 Task: Add Panera Bread Broccoli Cheddar Soup to the cart.
Action: Mouse moved to (15, 109)
Screenshot: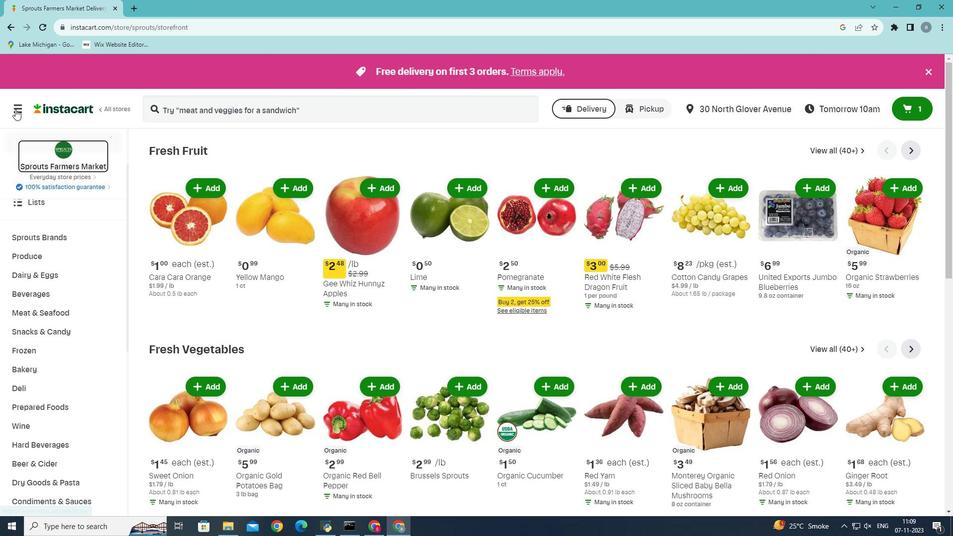
Action: Mouse pressed left at (15, 109)
Screenshot: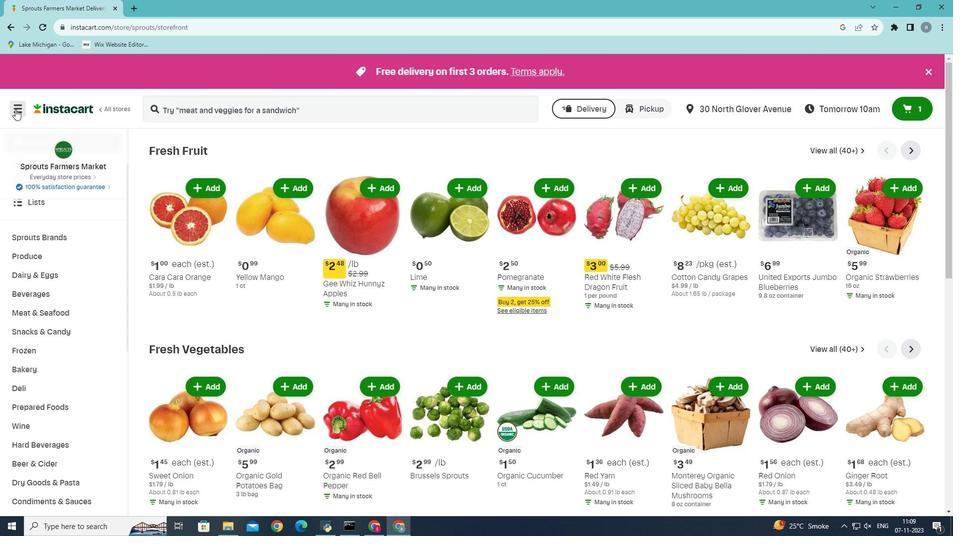 
Action: Mouse moved to (66, 276)
Screenshot: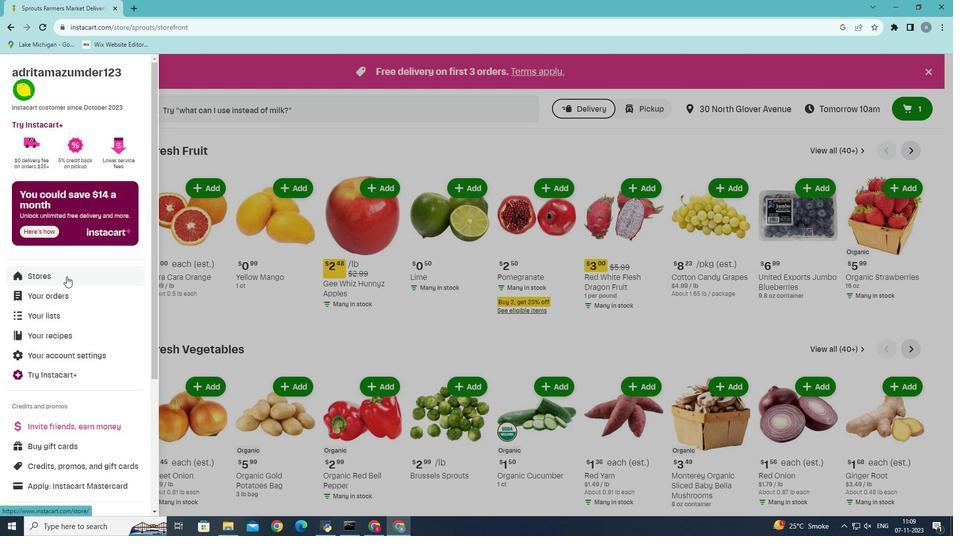 
Action: Mouse pressed left at (66, 276)
Screenshot: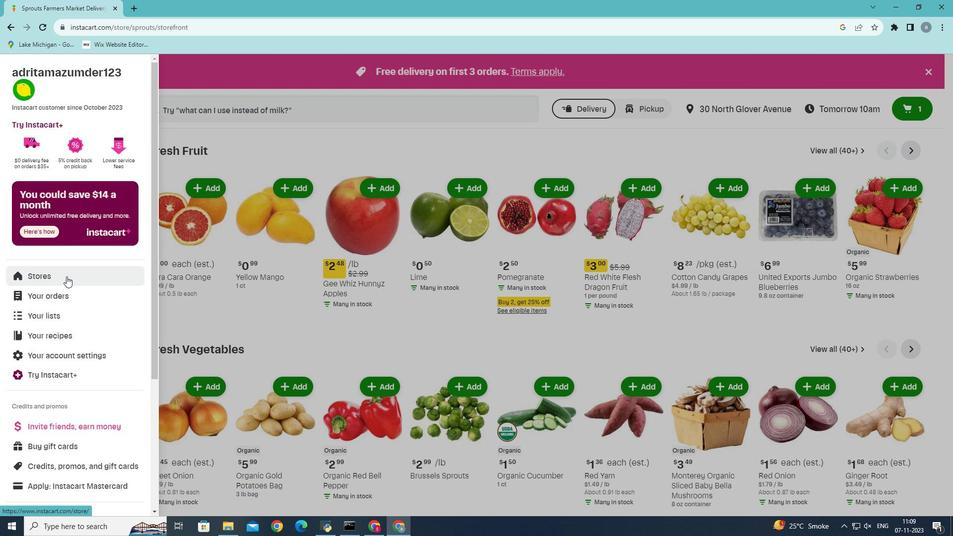 
Action: Mouse moved to (235, 115)
Screenshot: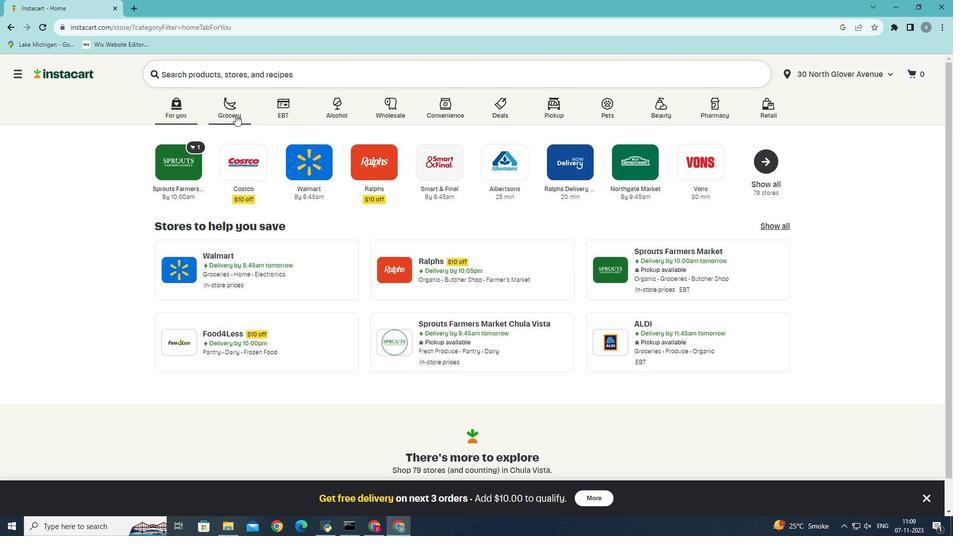 
Action: Mouse pressed left at (235, 115)
Screenshot: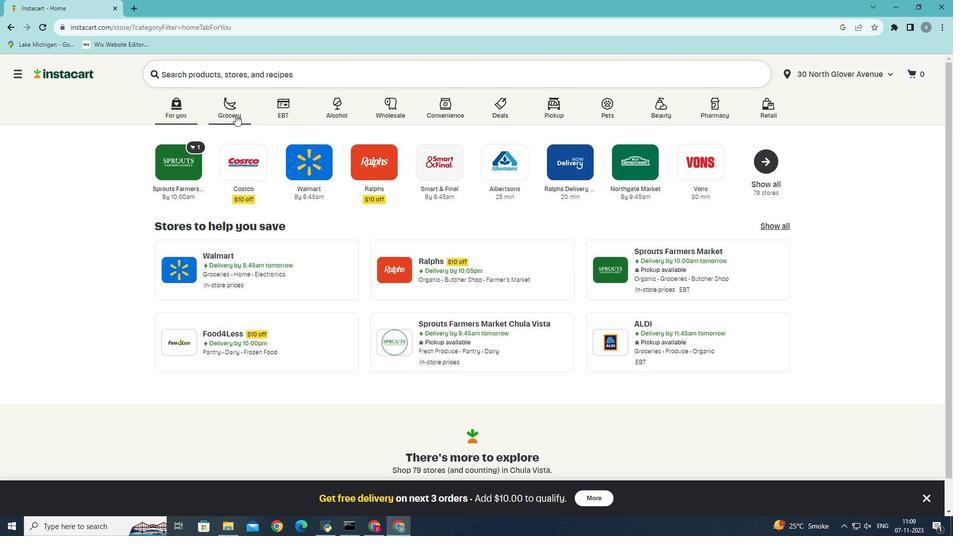 
Action: Mouse moved to (225, 290)
Screenshot: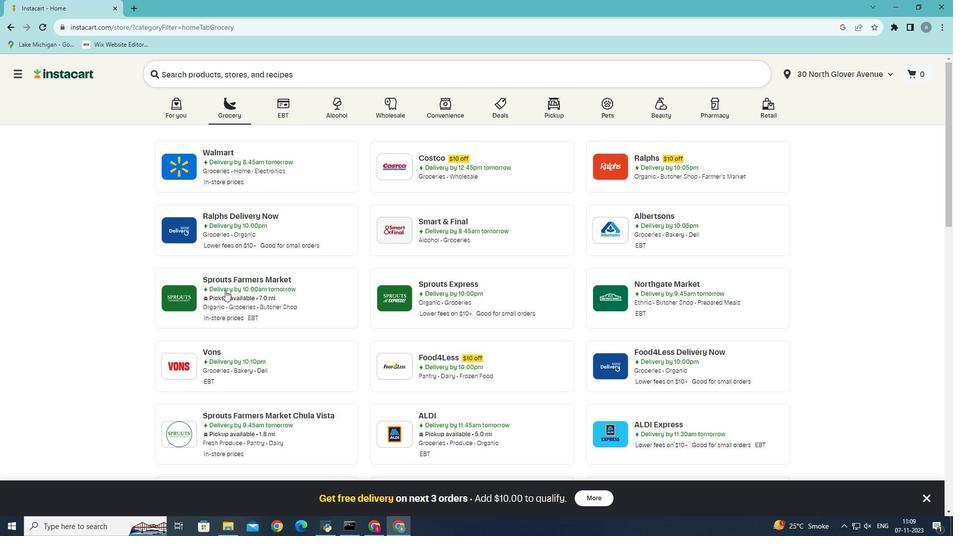 
Action: Mouse pressed left at (225, 290)
Screenshot: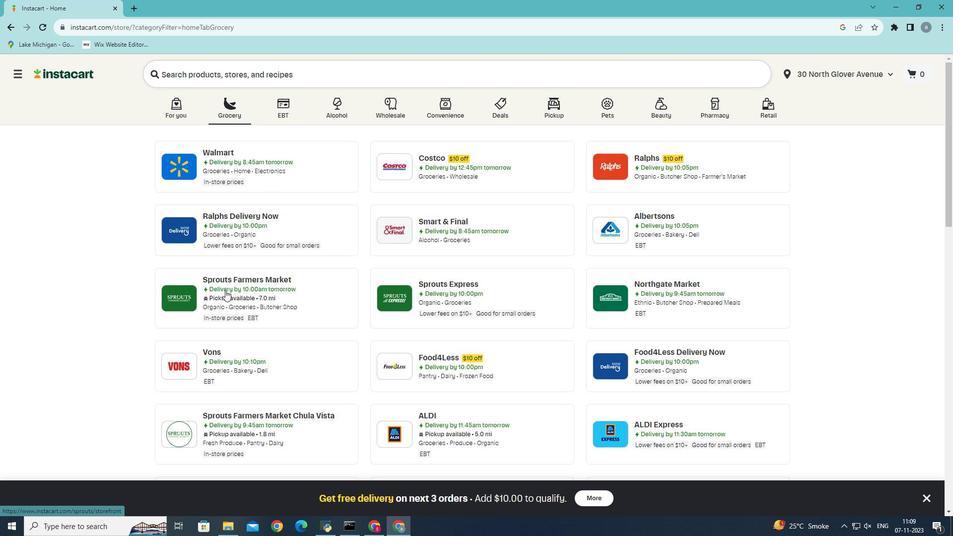 
Action: Mouse moved to (55, 402)
Screenshot: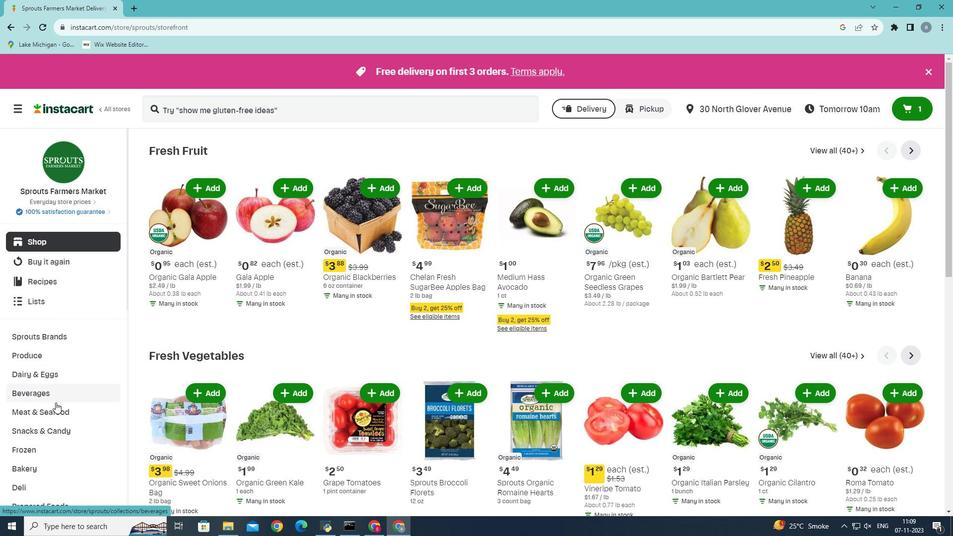 
Action: Mouse scrolled (55, 402) with delta (0, 0)
Screenshot: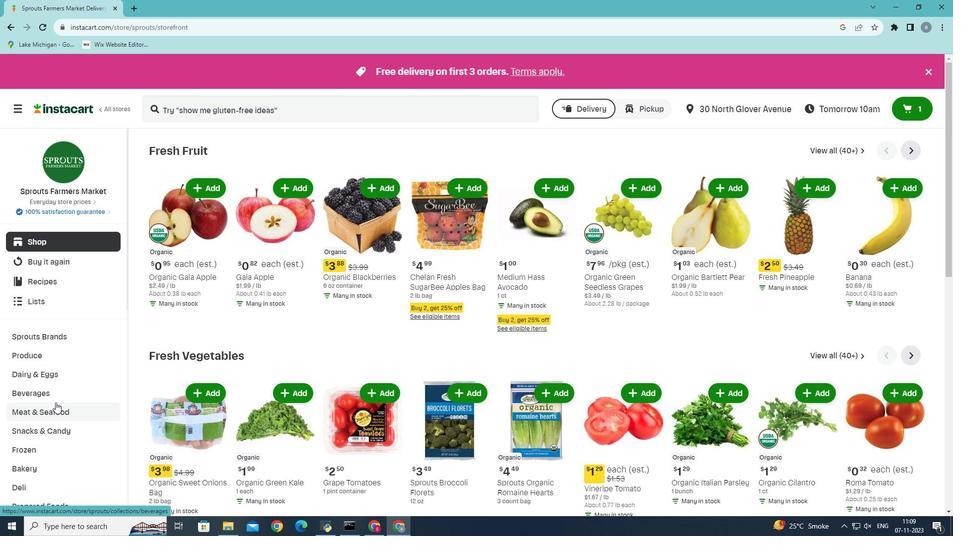 
Action: Mouse scrolled (55, 402) with delta (0, 0)
Screenshot: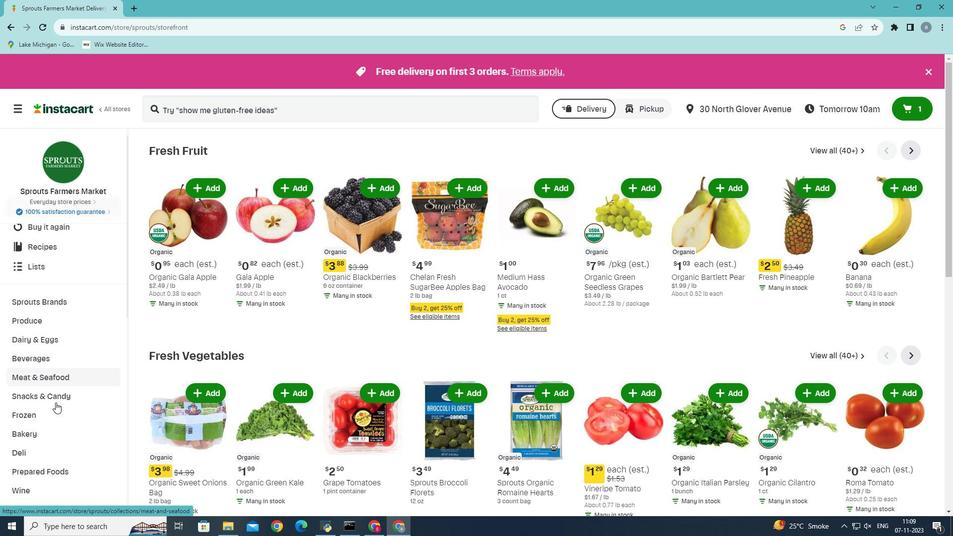 
Action: Mouse moved to (61, 407)
Screenshot: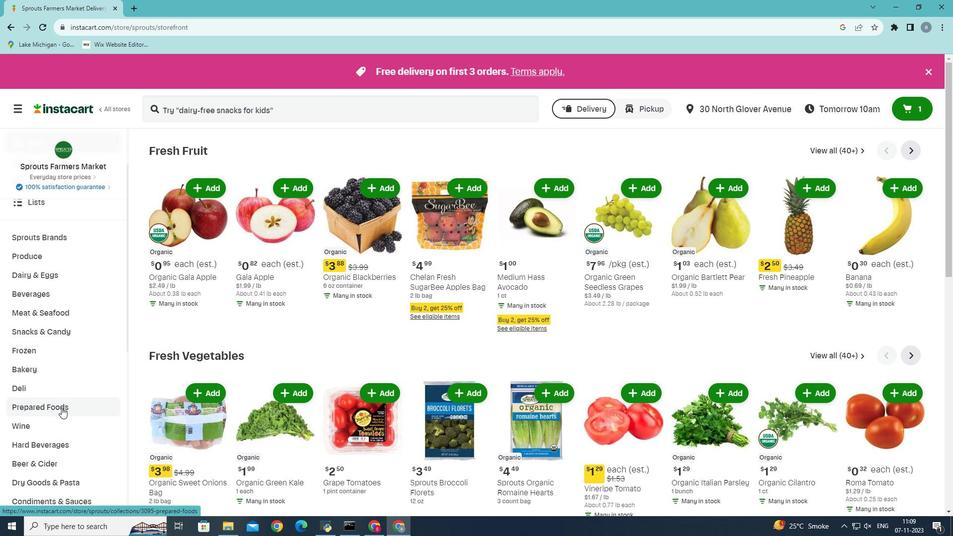 
Action: Mouse pressed left at (61, 407)
Screenshot: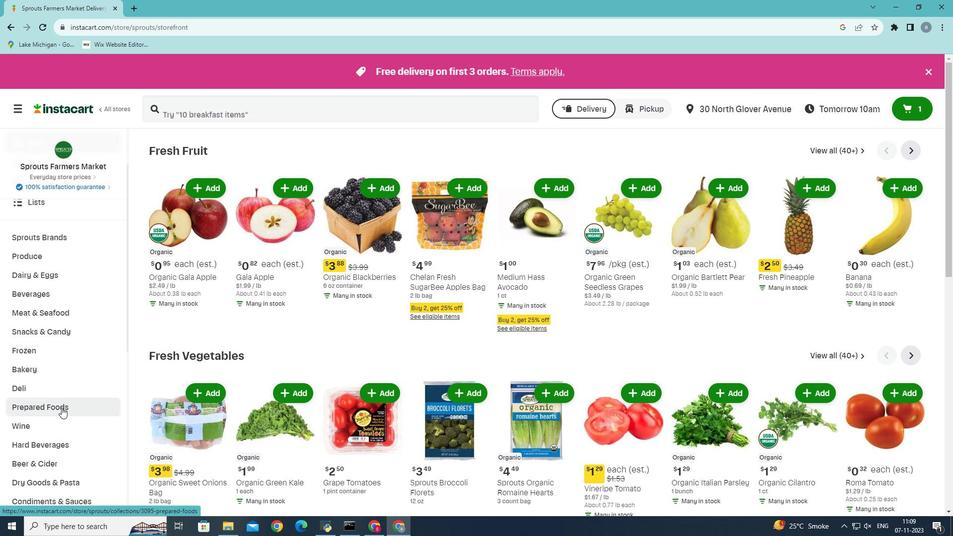 
Action: Mouse moved to (501, 172)
Screenshot: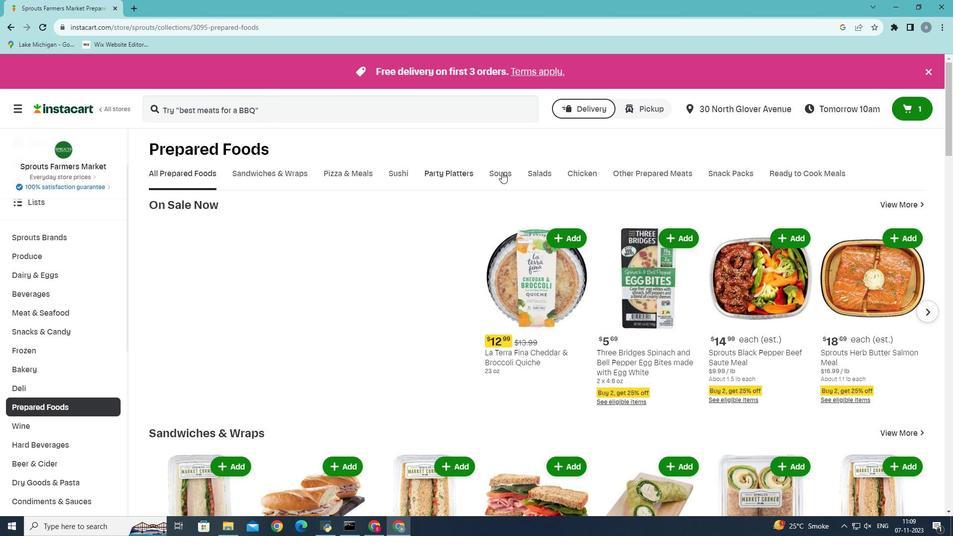 
Action: Mouse pressed left at (501, 172)
Screenshot: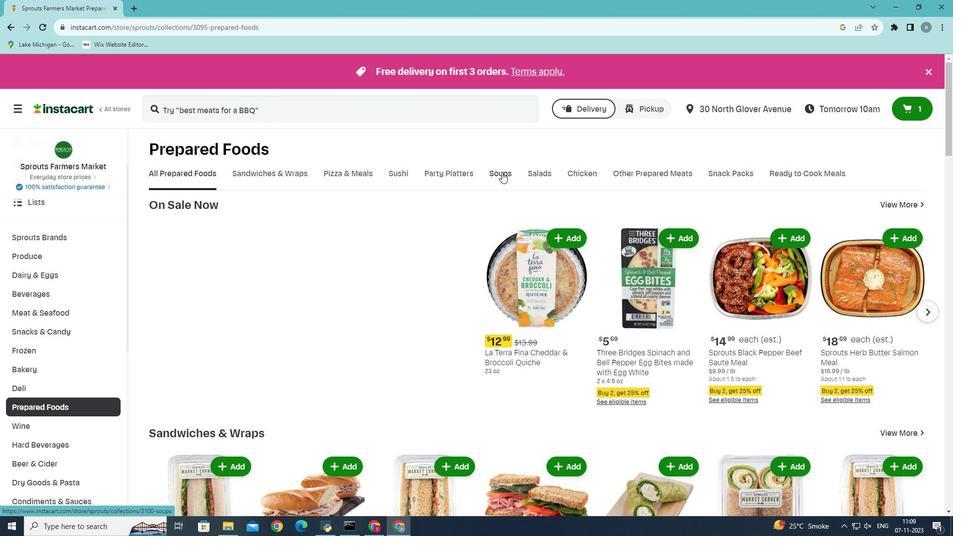 
Action: Mouse moved to (207, 109)
Screenshot: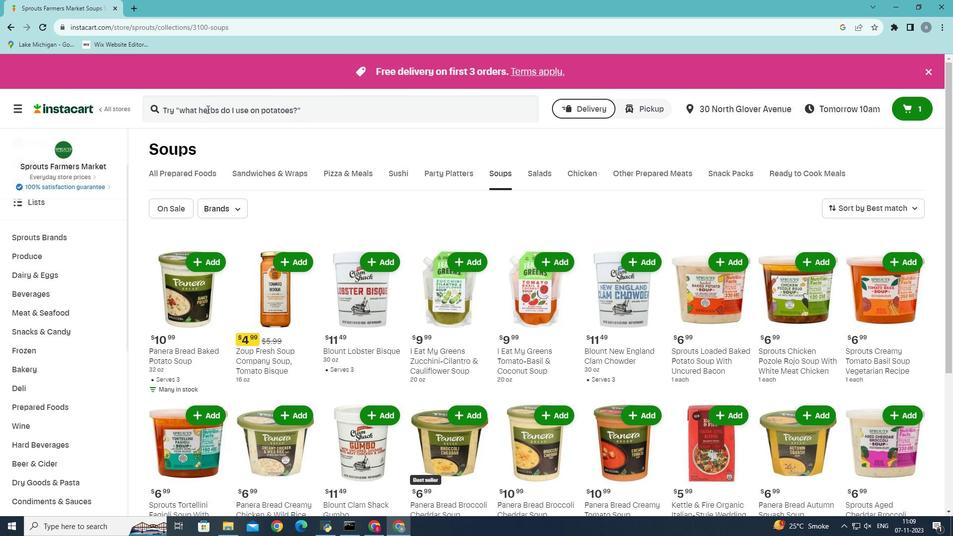 
Action: Mouse pressed left at (207, 109)
Screenshot: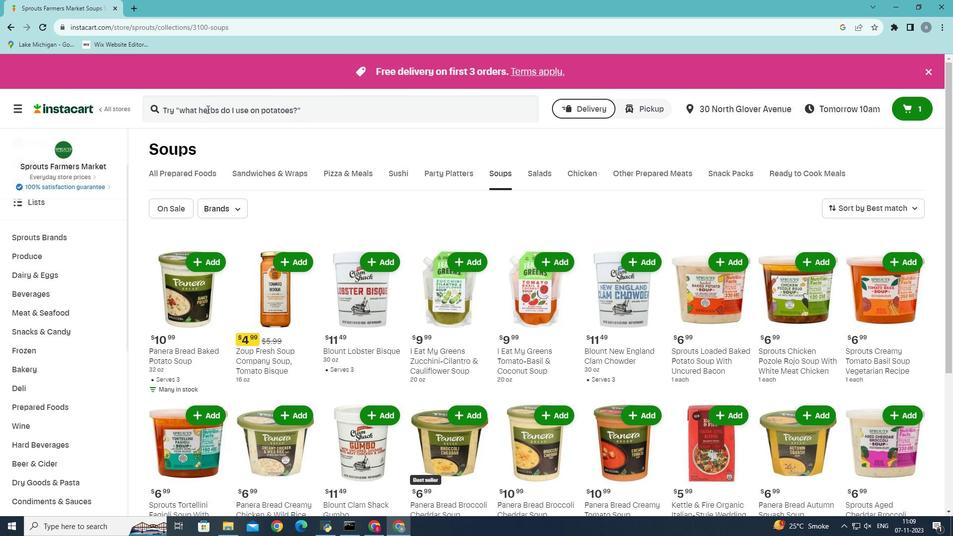 
Action: Key pressed <Key.shift>Panera<Key.space>bread<Key.space>bo<Key.backspace>roco<Key.backspace>coli<Key.space>cheddar<Key.space>soup<Key.enter>
Screenshot: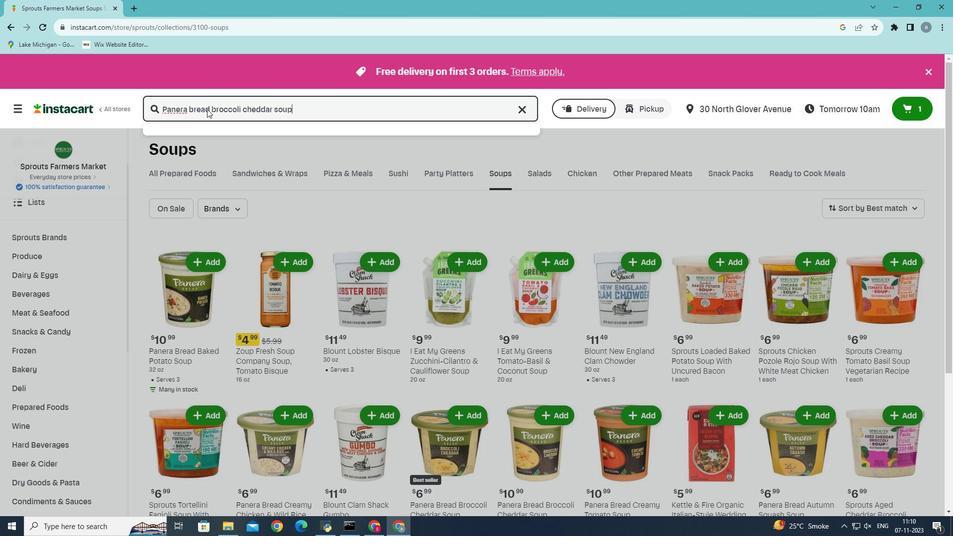 
Action: Mouse moved to (284, 211)
Screenshot: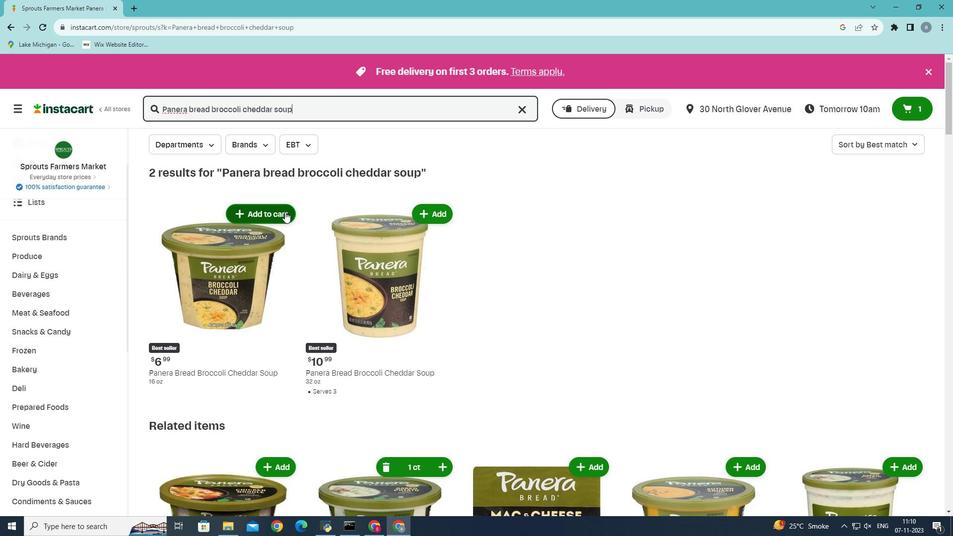 
Action: Mouse pressed left at (284, 211)
Screenshot: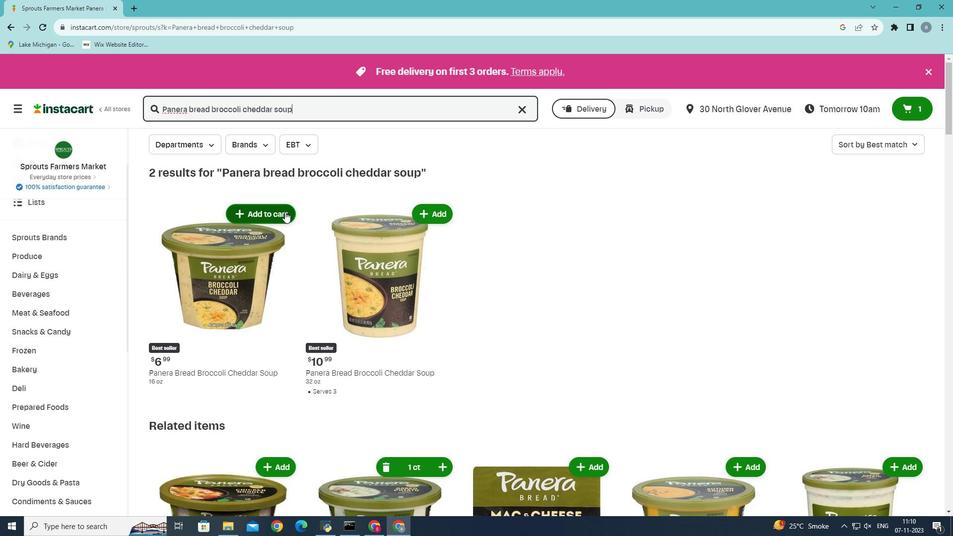 
